 Task: In the  document editorial.rtf Download file as 'EPUB Publication' Share this file with 'softage.7@softage.net' Insert the command  Suggesting 
Action: Mouse moved to (58, 109)
Screenshot: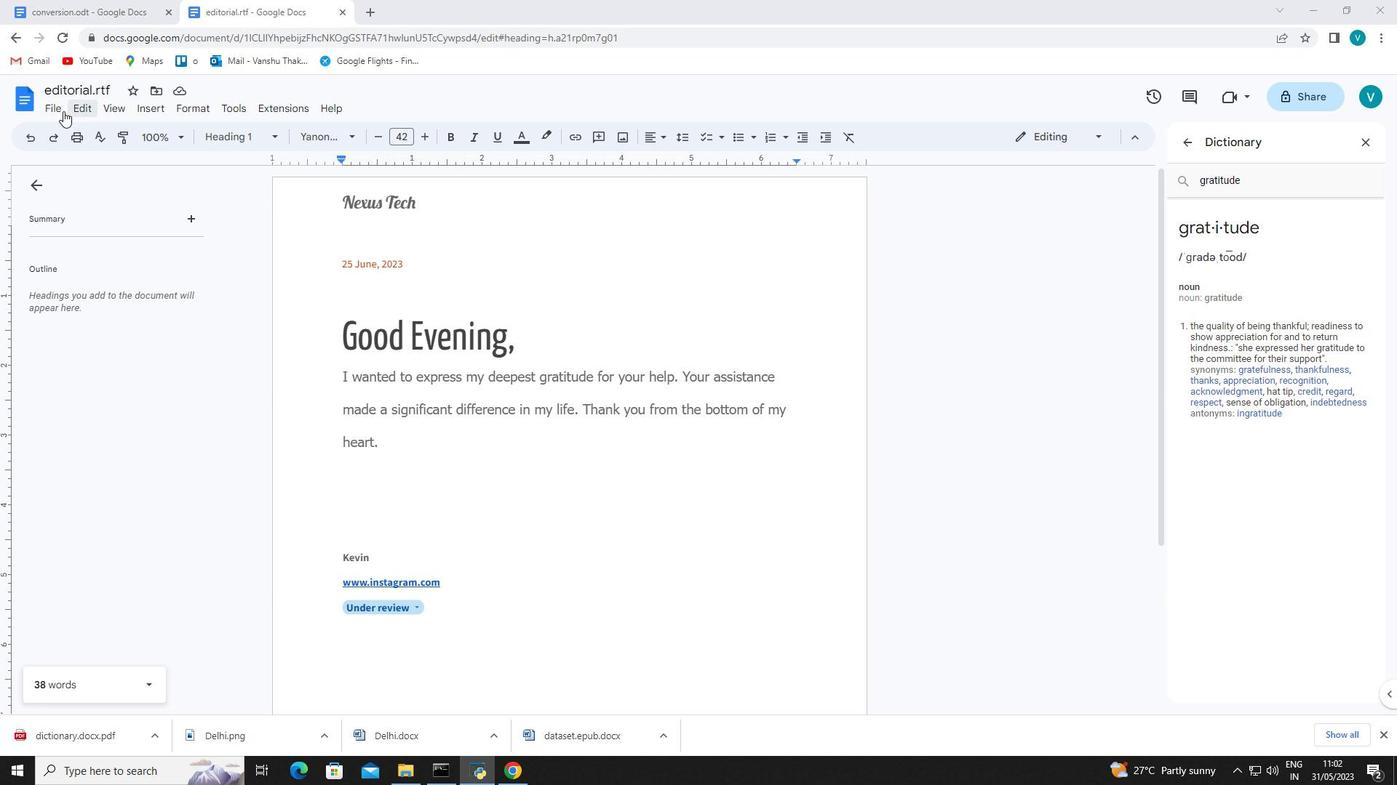 
Action: Mouse pressed left at (58, 109)
Screenshot: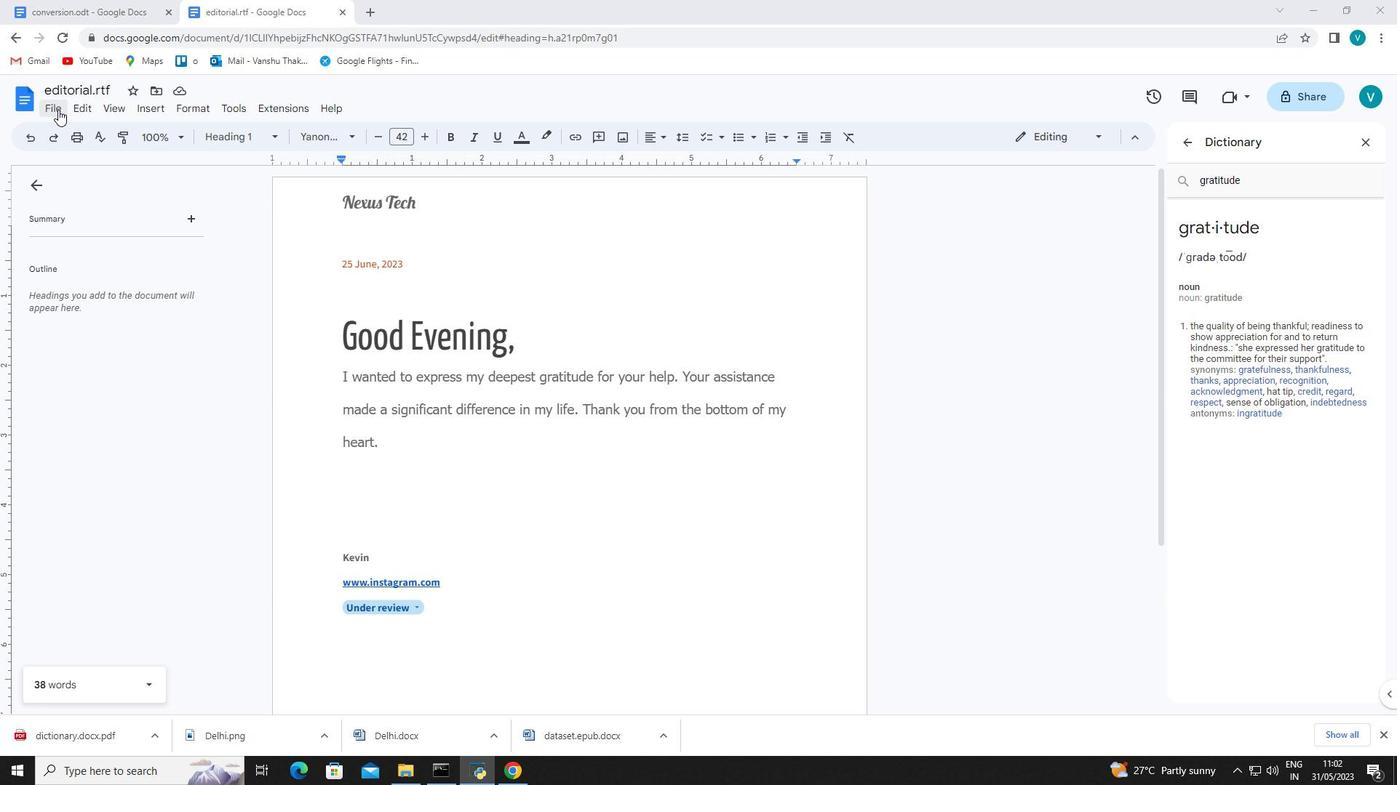 
Action: Mouse moved to (335, 404)
Screenshot: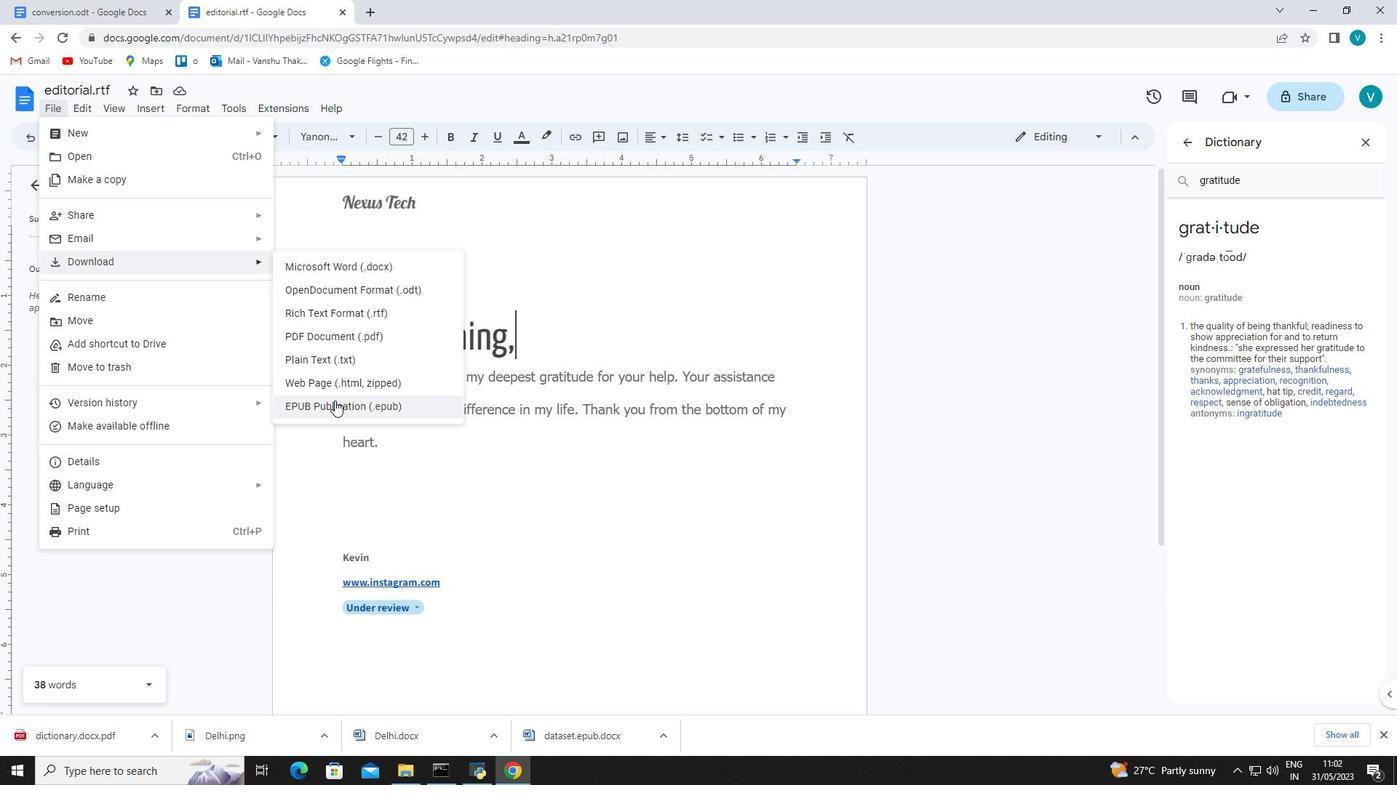
Action: Mouse pressed left at (335, 404)
Screenshot: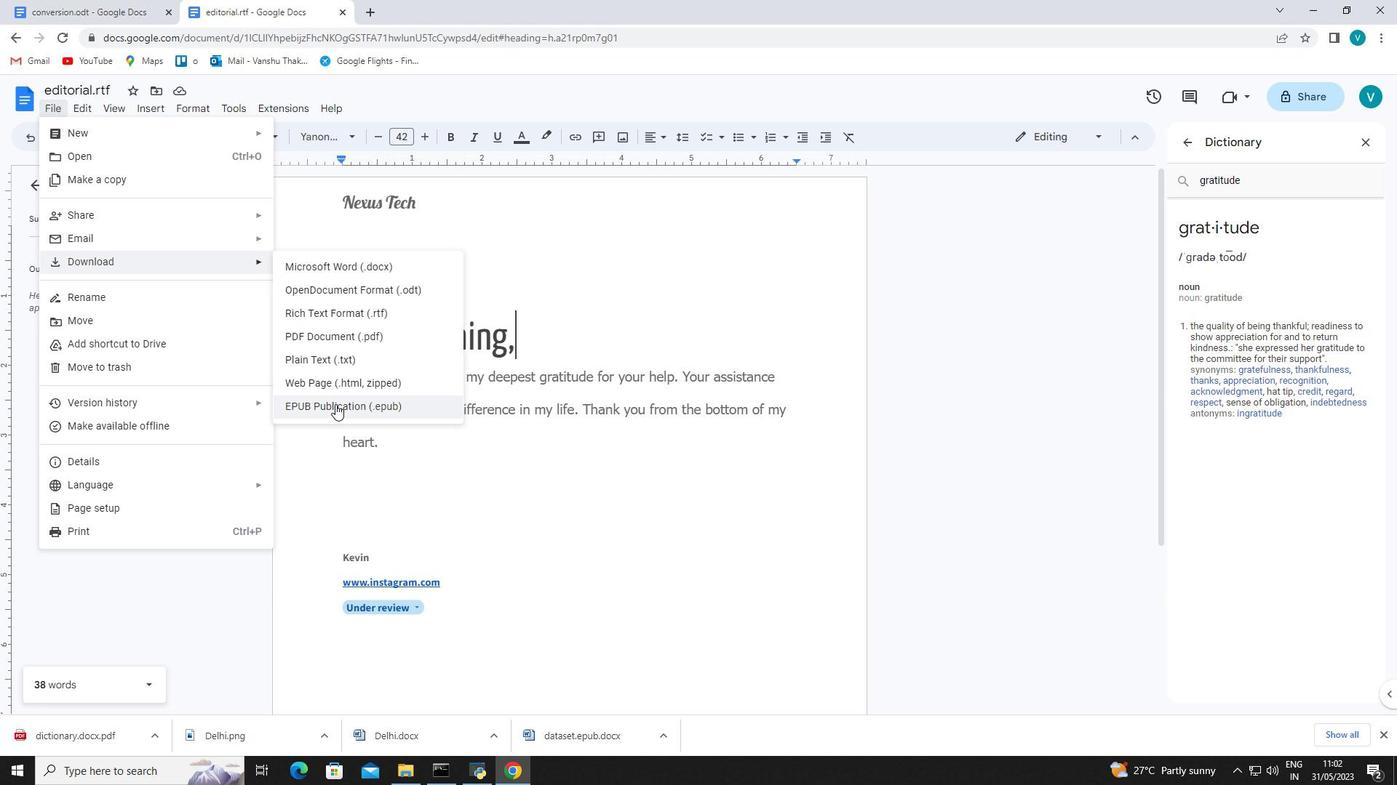 
Action: Mouse moved to (57, 113)
Screenshot: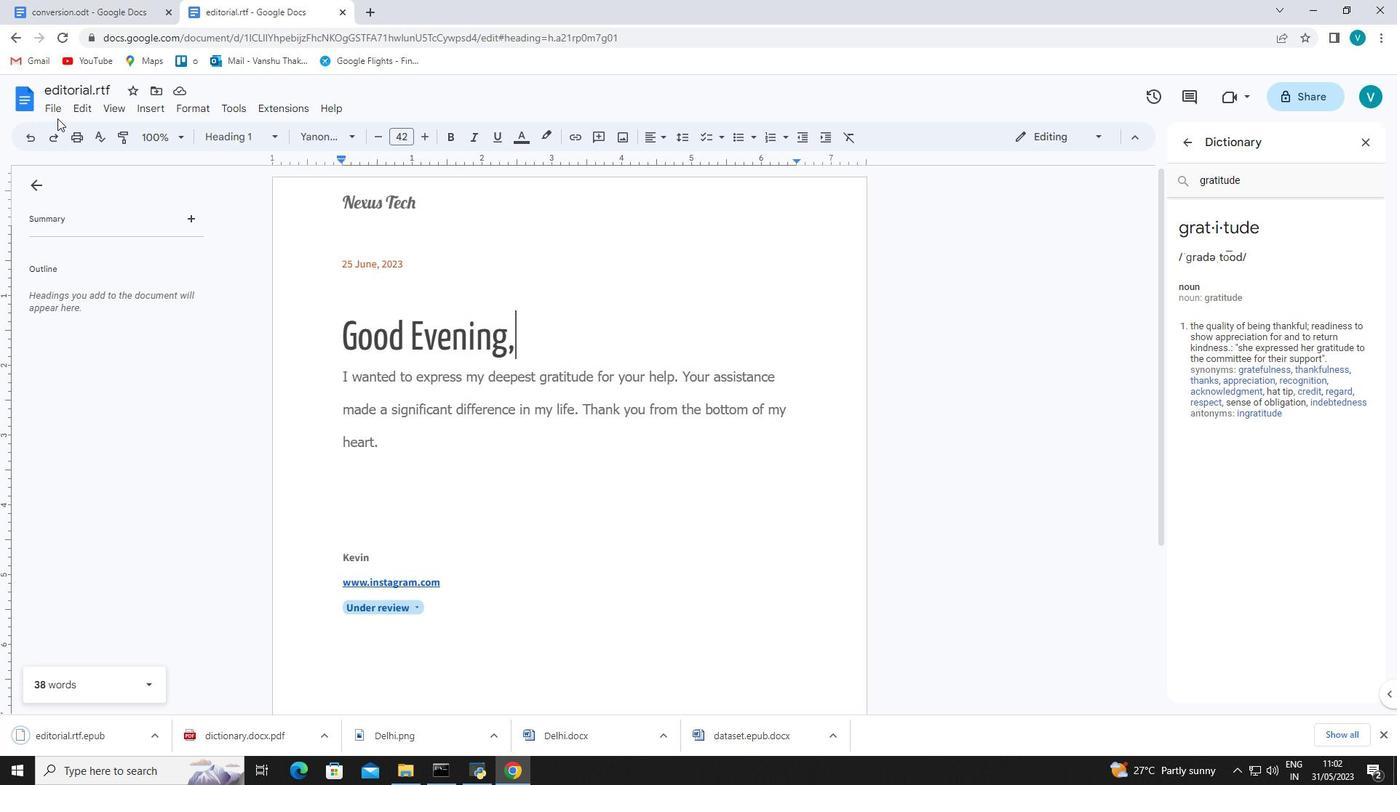
Action: Mouse pressed left at (57, 113)
Screenshot: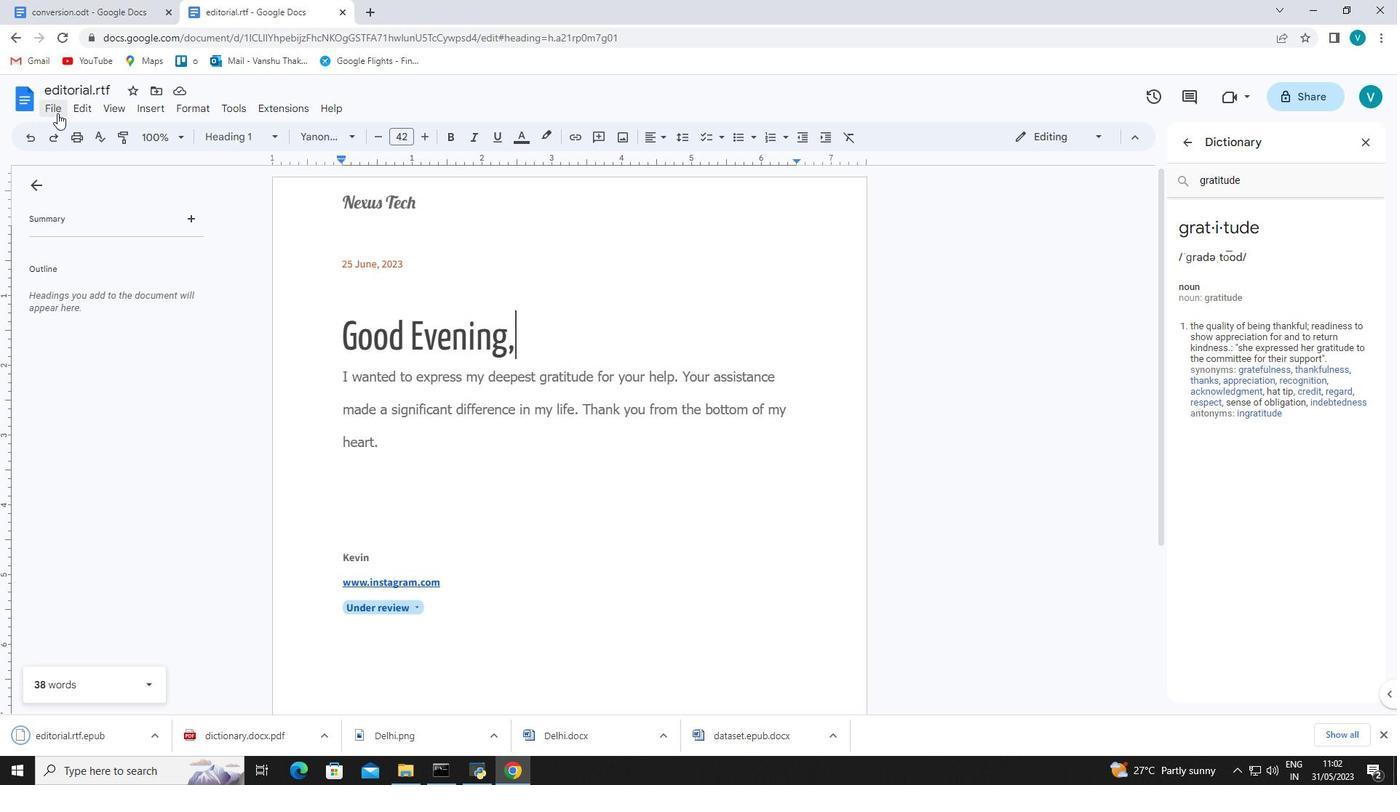 
Action: Mouse moved to (348, 226)
Screenshot: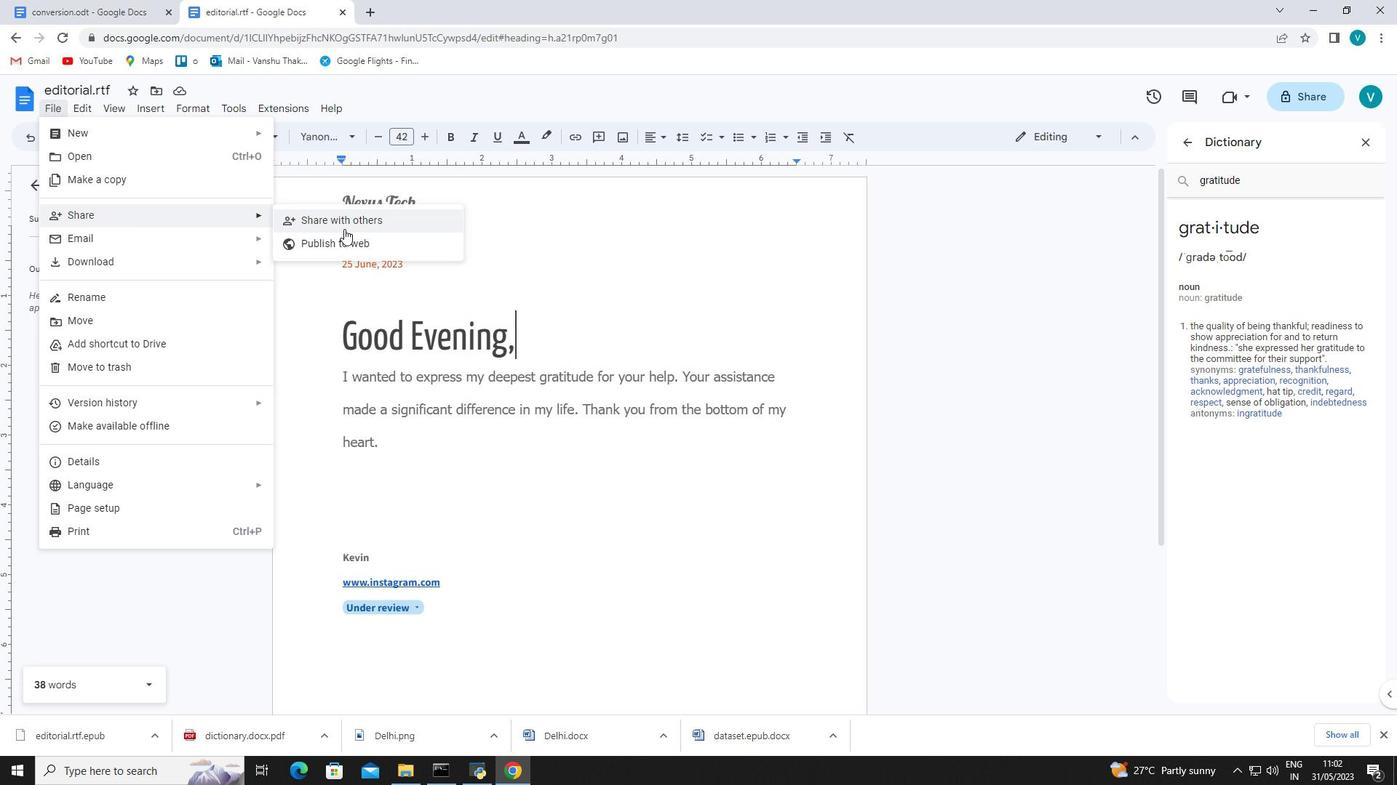 
Action: Mouse pressed left at (348, 226)
Screenshot: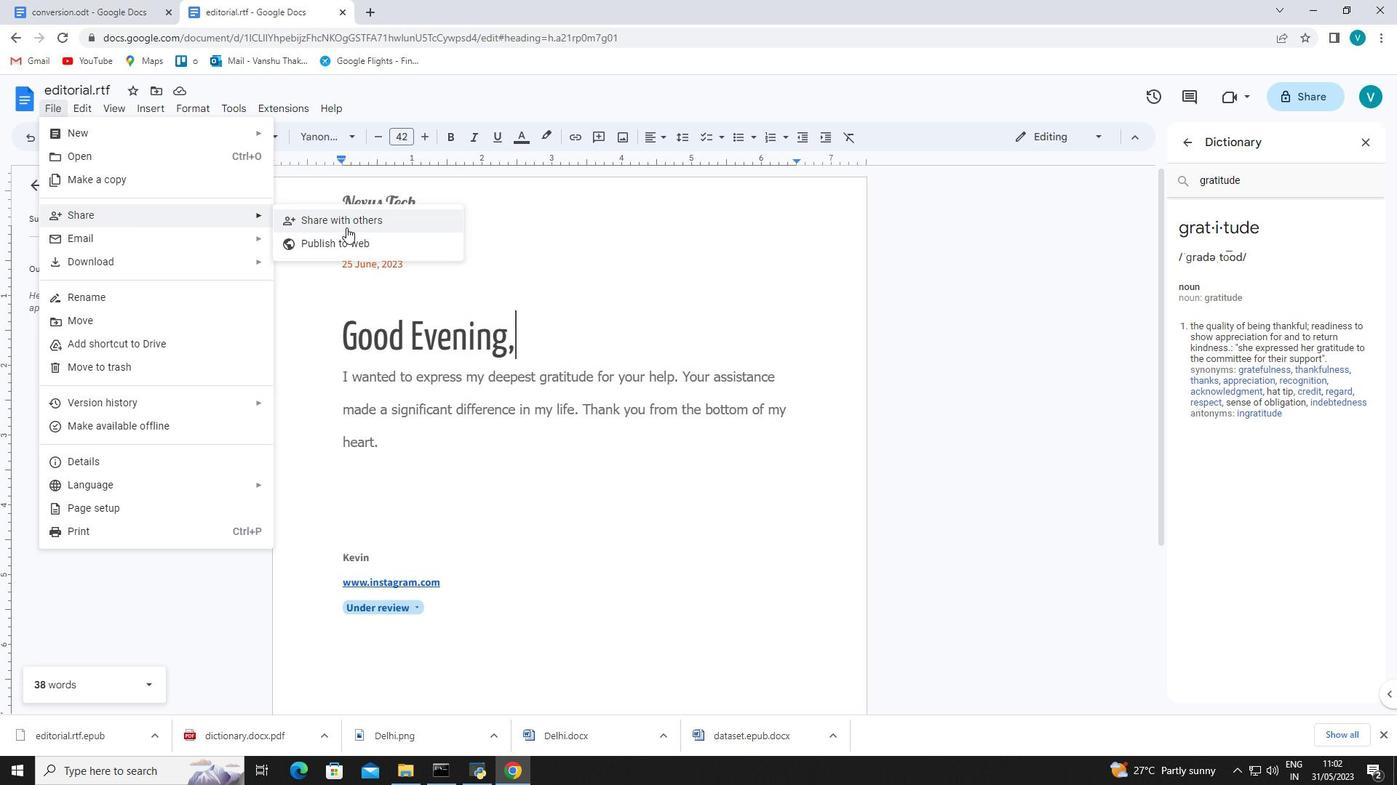 
Action: Mouse moved to (643, 317)
Screenshot: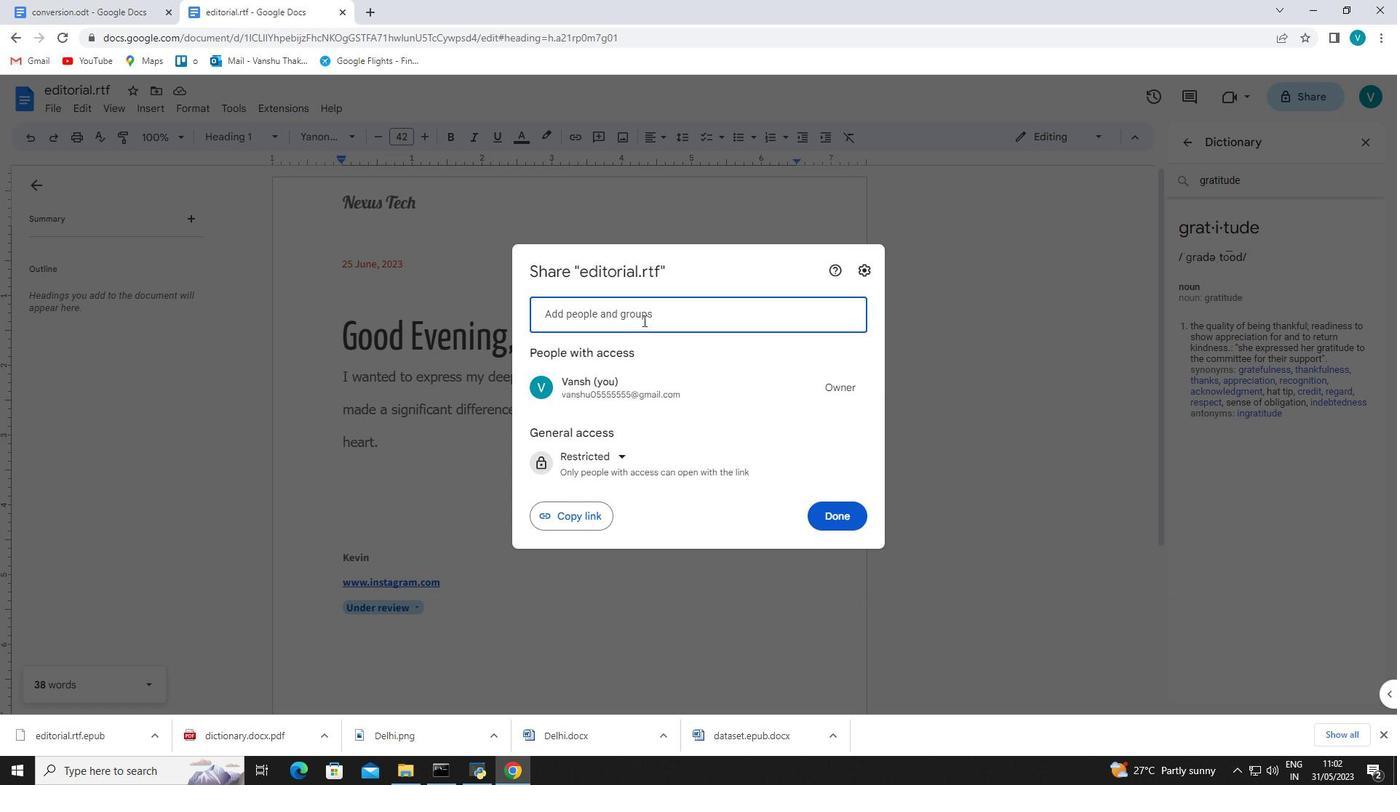 
Action: Mouse pressed left at (643, 317)
Screenshot: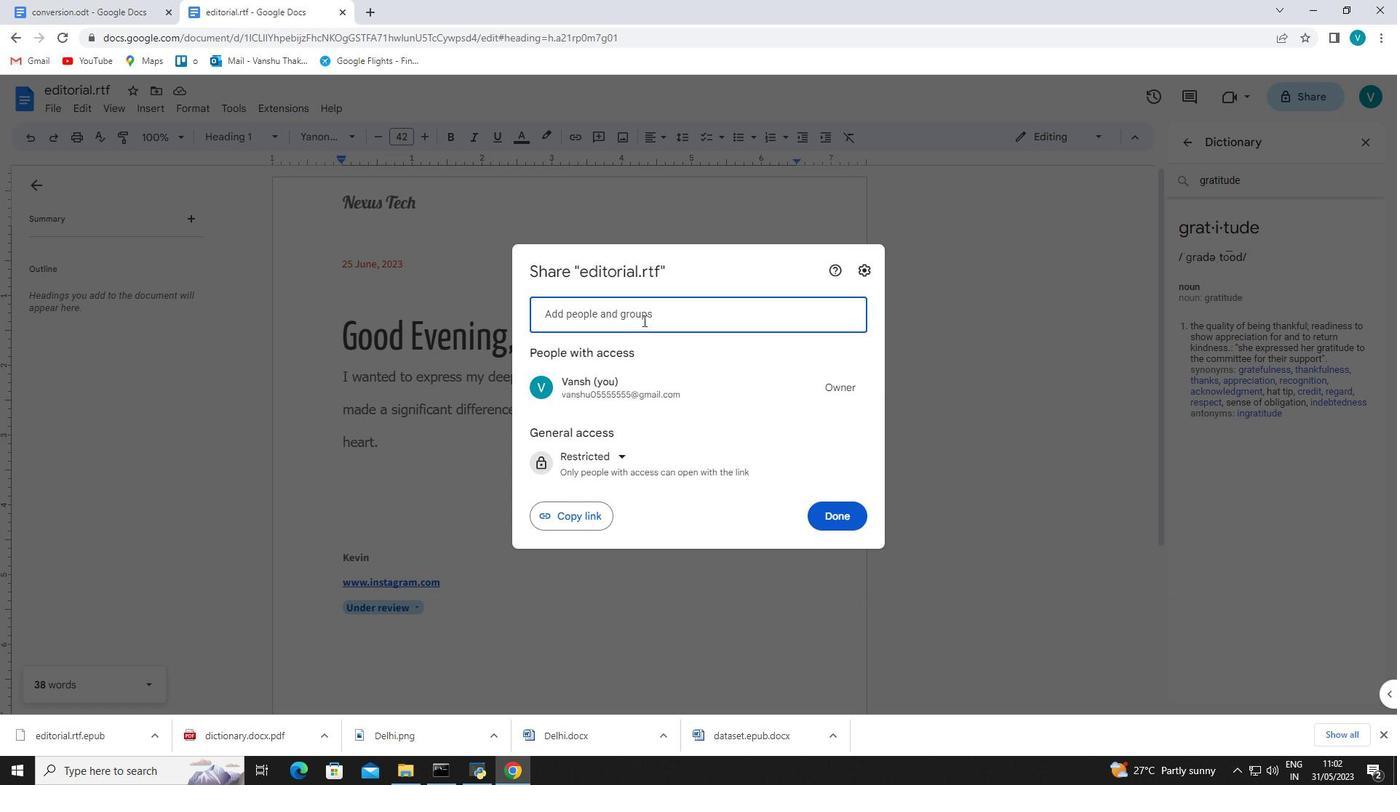 
Action: Mouse moved to (462, 227)
Screenshot: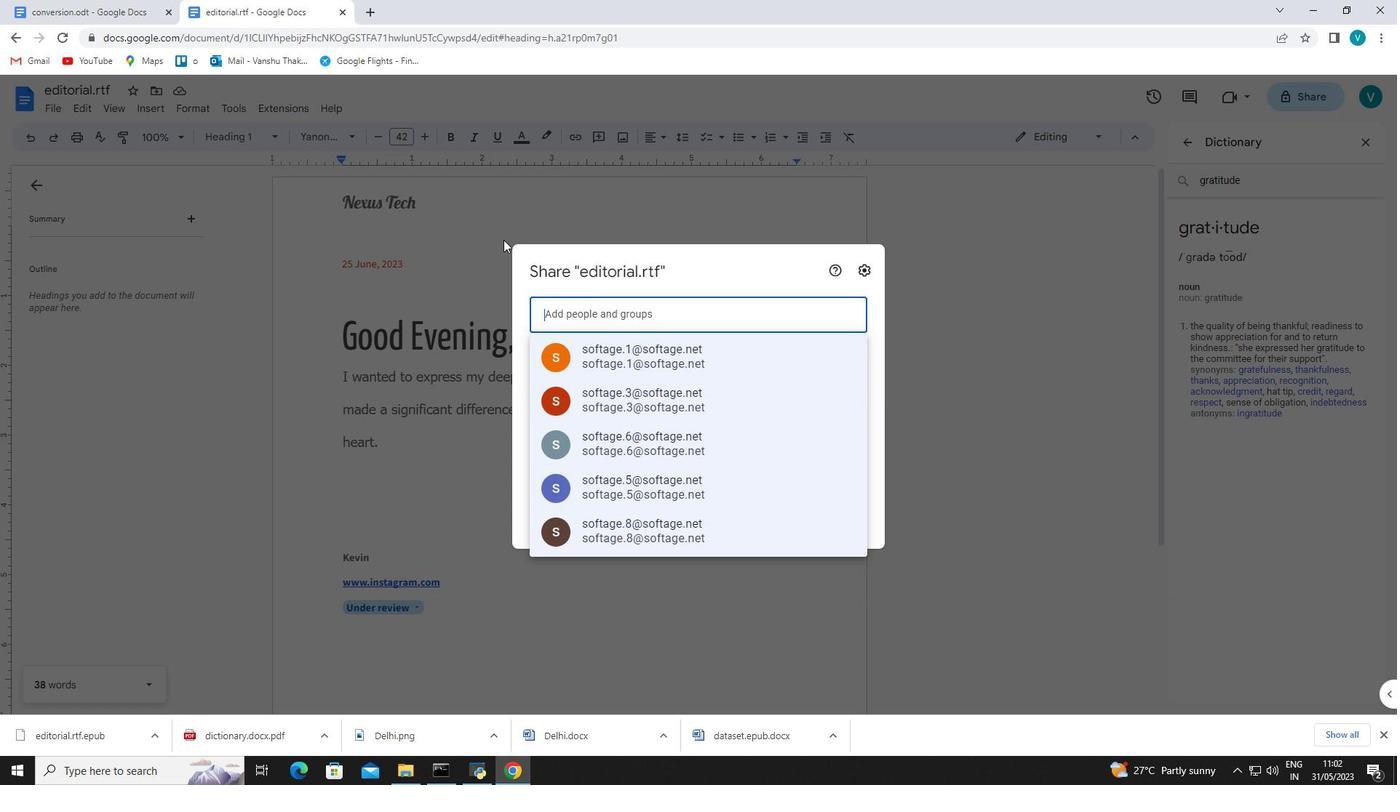
Action: Key pressed softage.7<Key.shift>@softage.net
Screenshot: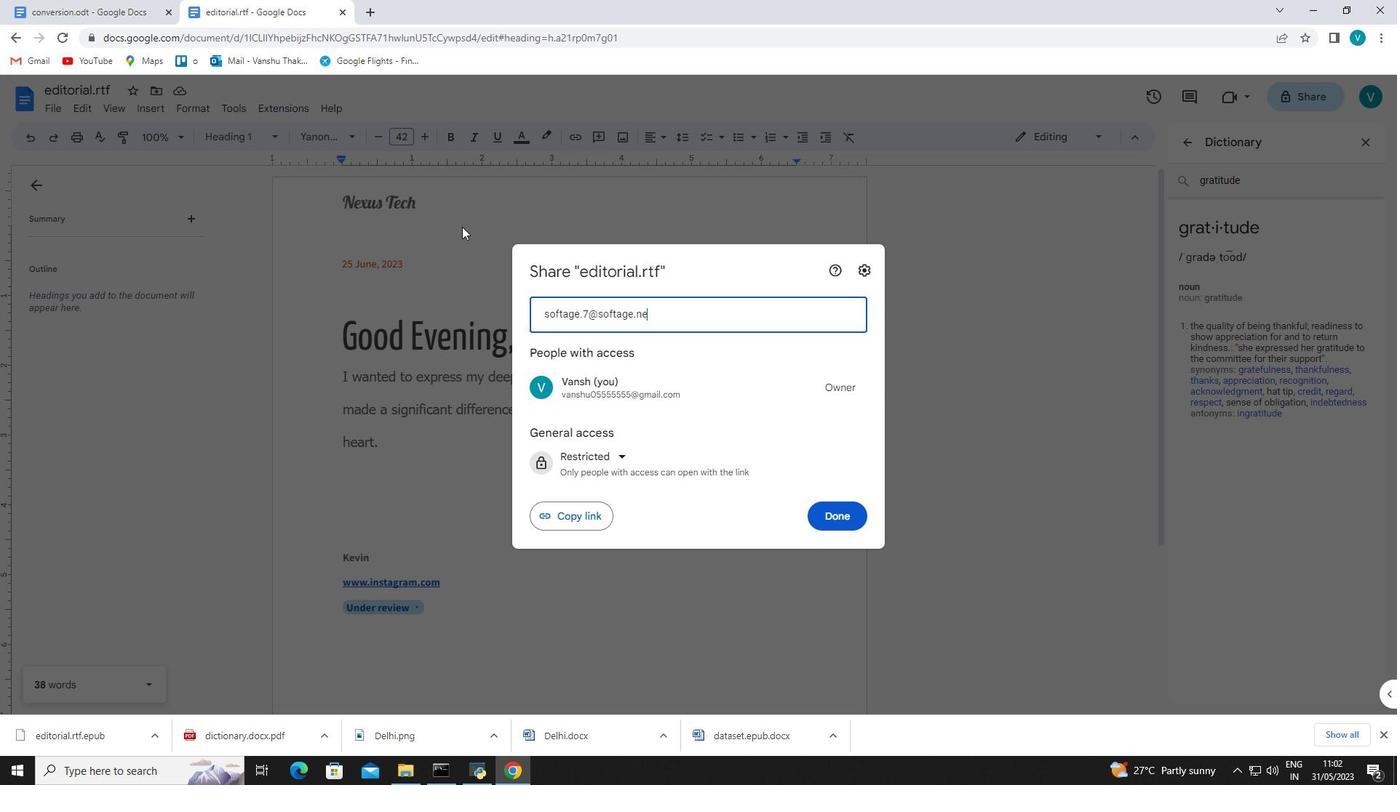 
Action: Mouse moved to (704, 347)
Screenshot: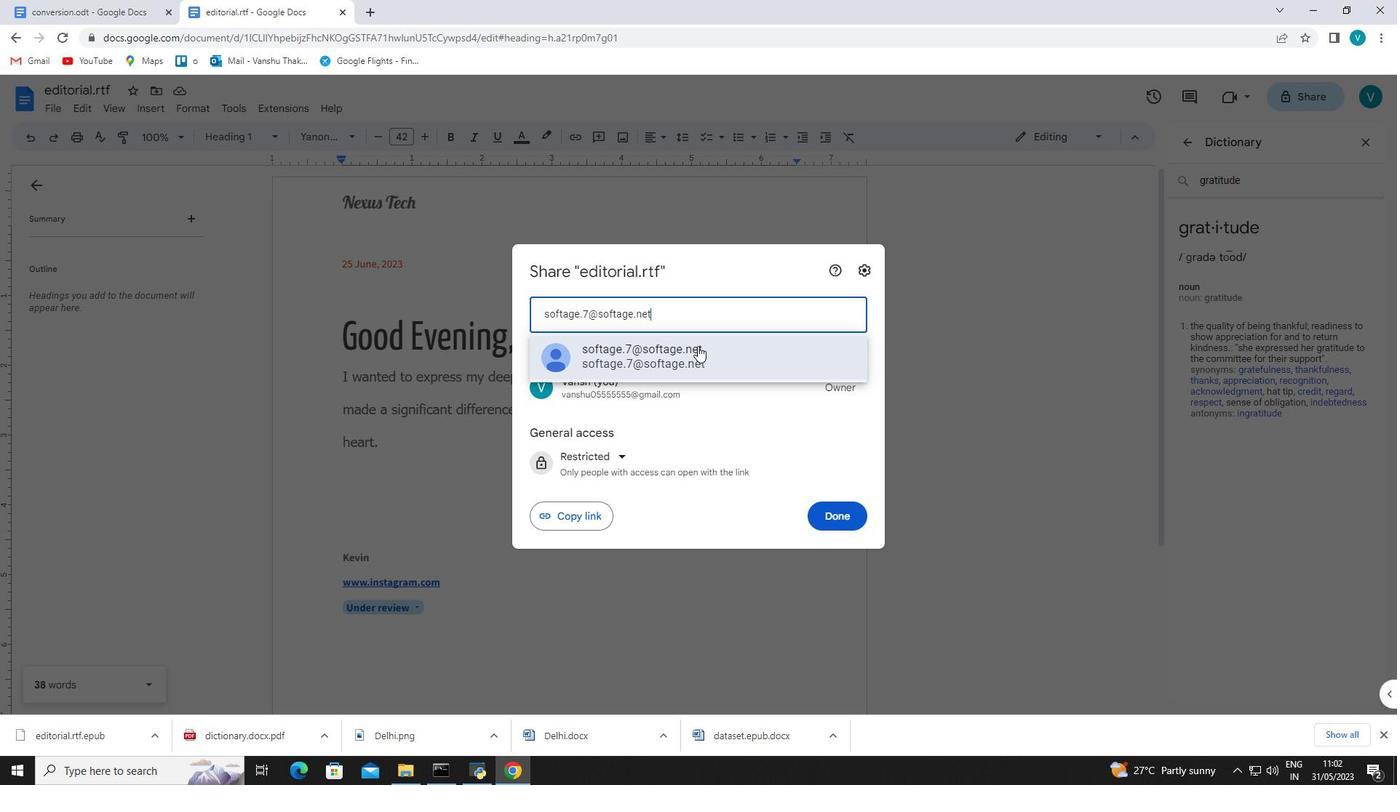 
Action: Mouse pressed left at (704, 347)
Screenshot: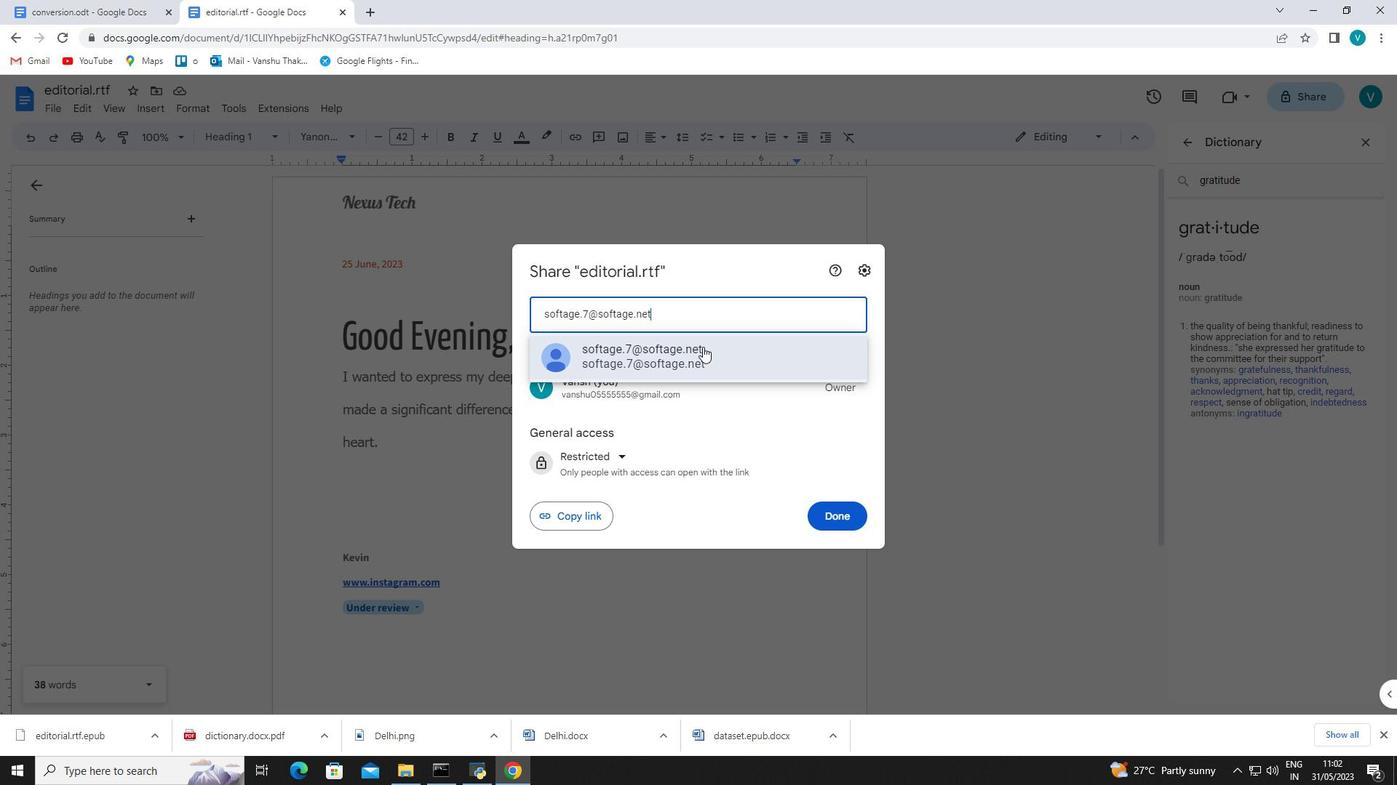 
Action: Mouse moved to (819, 497)
Screenshot: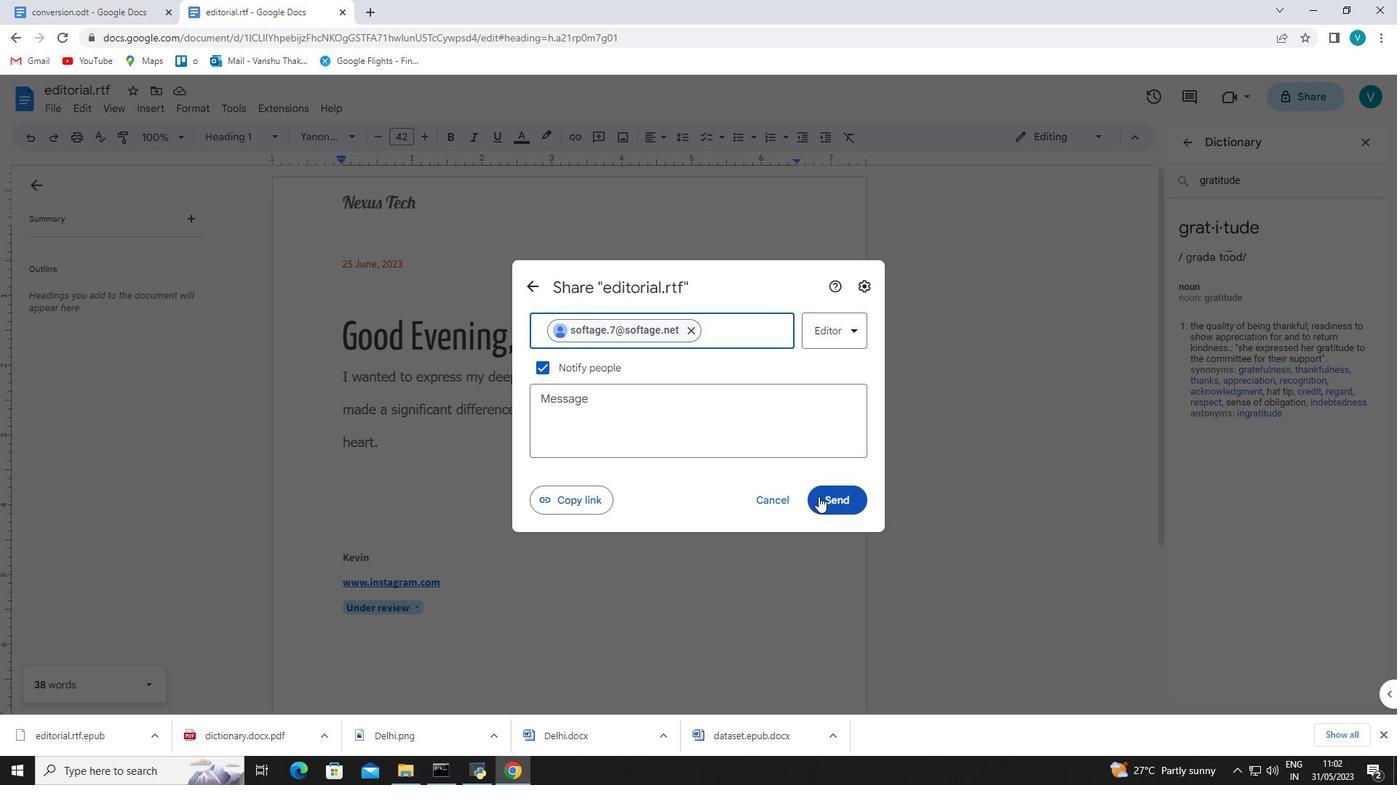 
Action: Mouse pressed left at (819, 497)
Screenshot: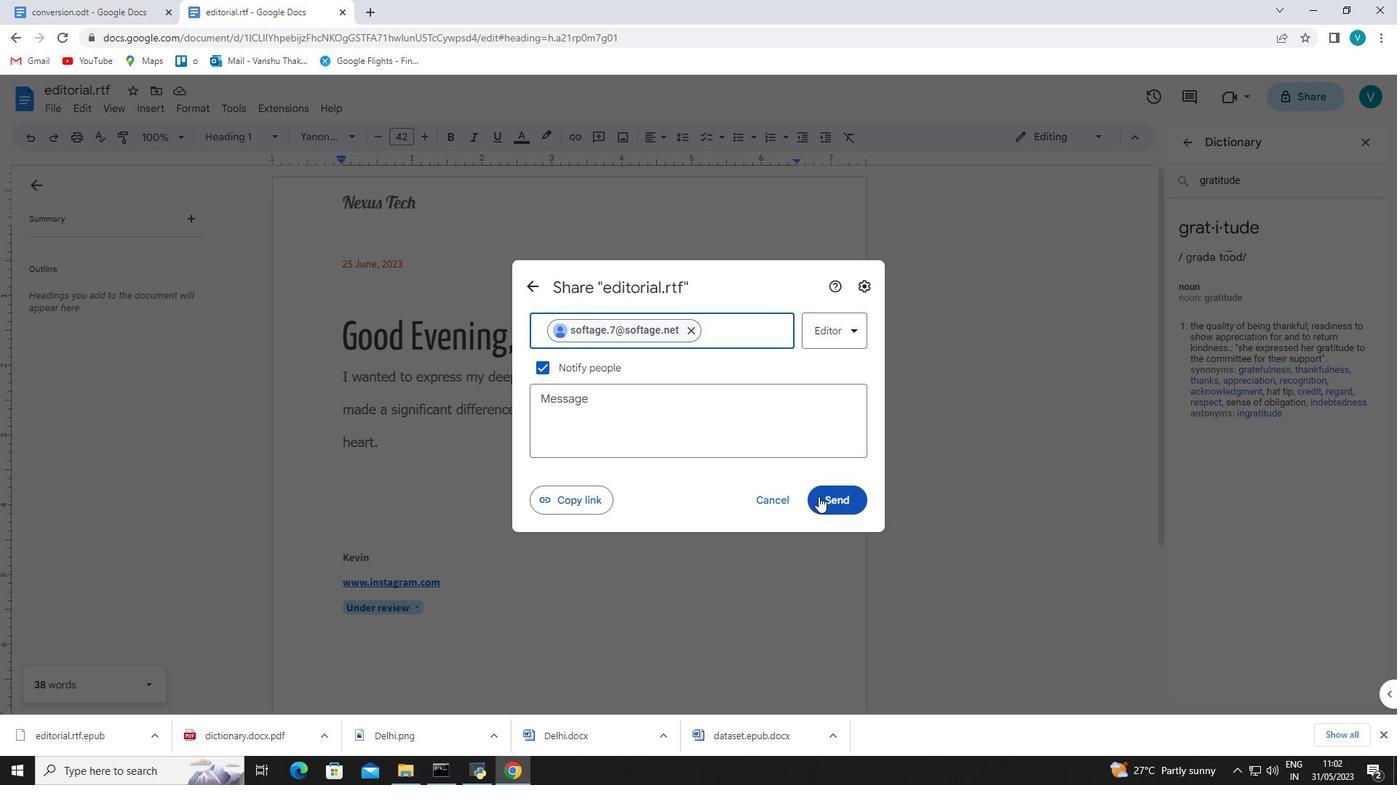 
Action: Mouse moved to (1065, 143)
Screenshot: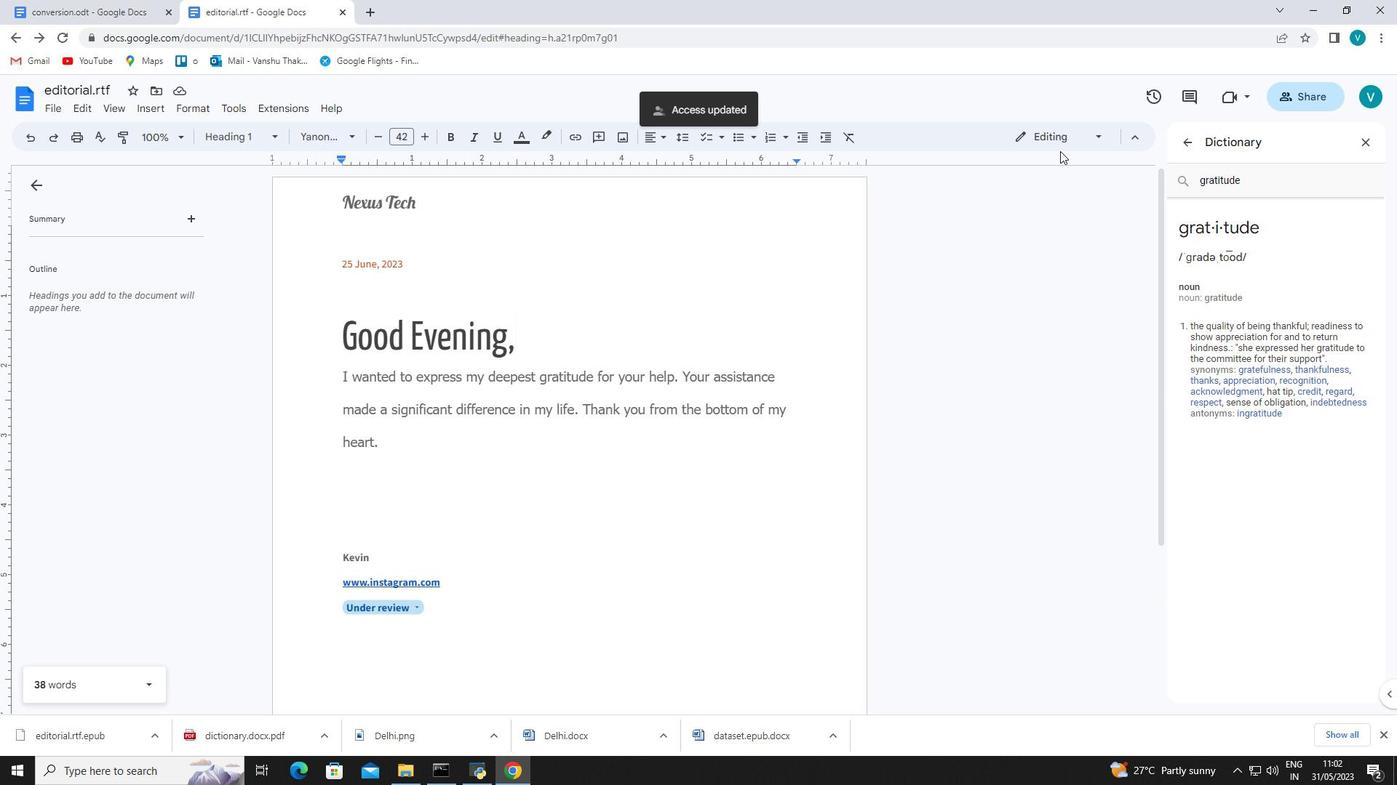 
Action: Mouse pressed left at (1065, 143)
Screenshot: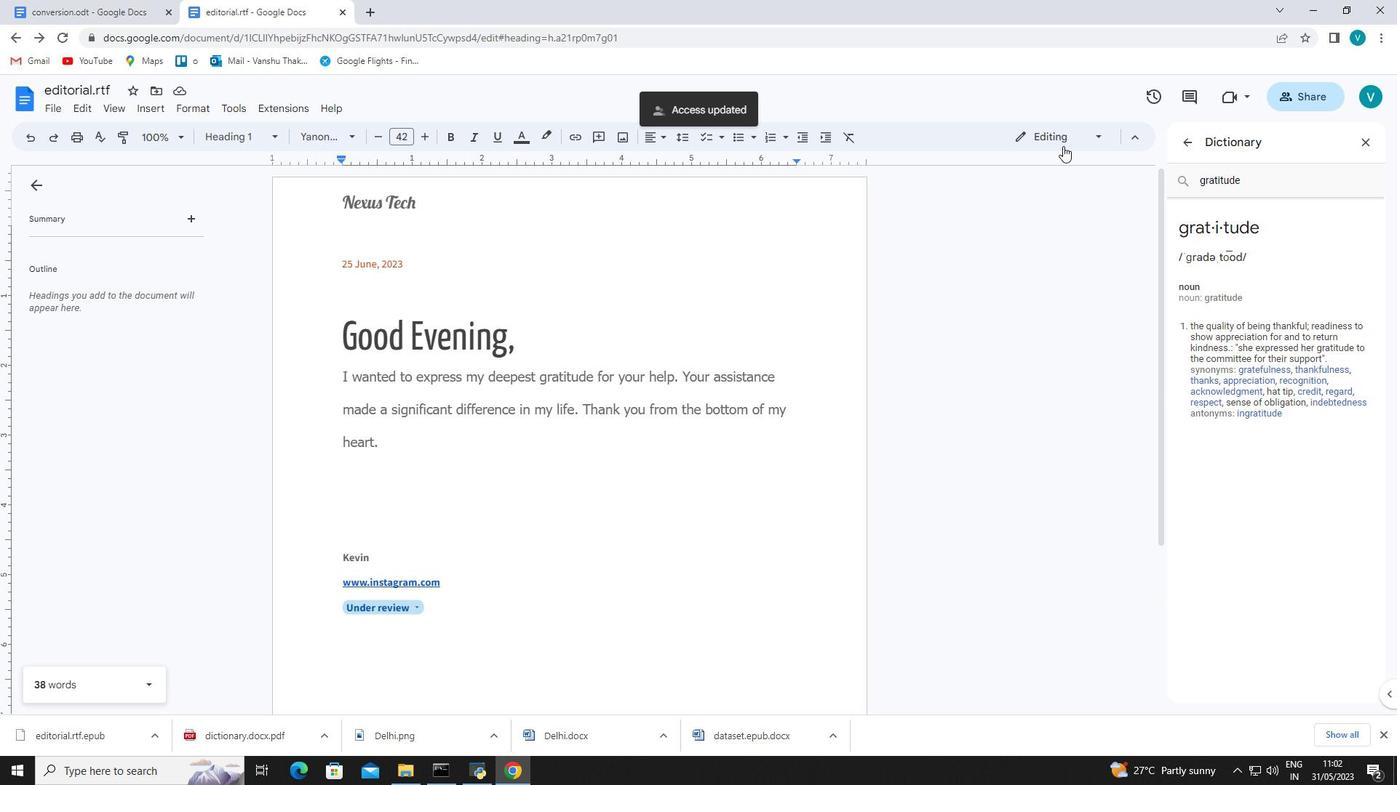 
Action: Mouse moved to (1063, 197)
Screenshot: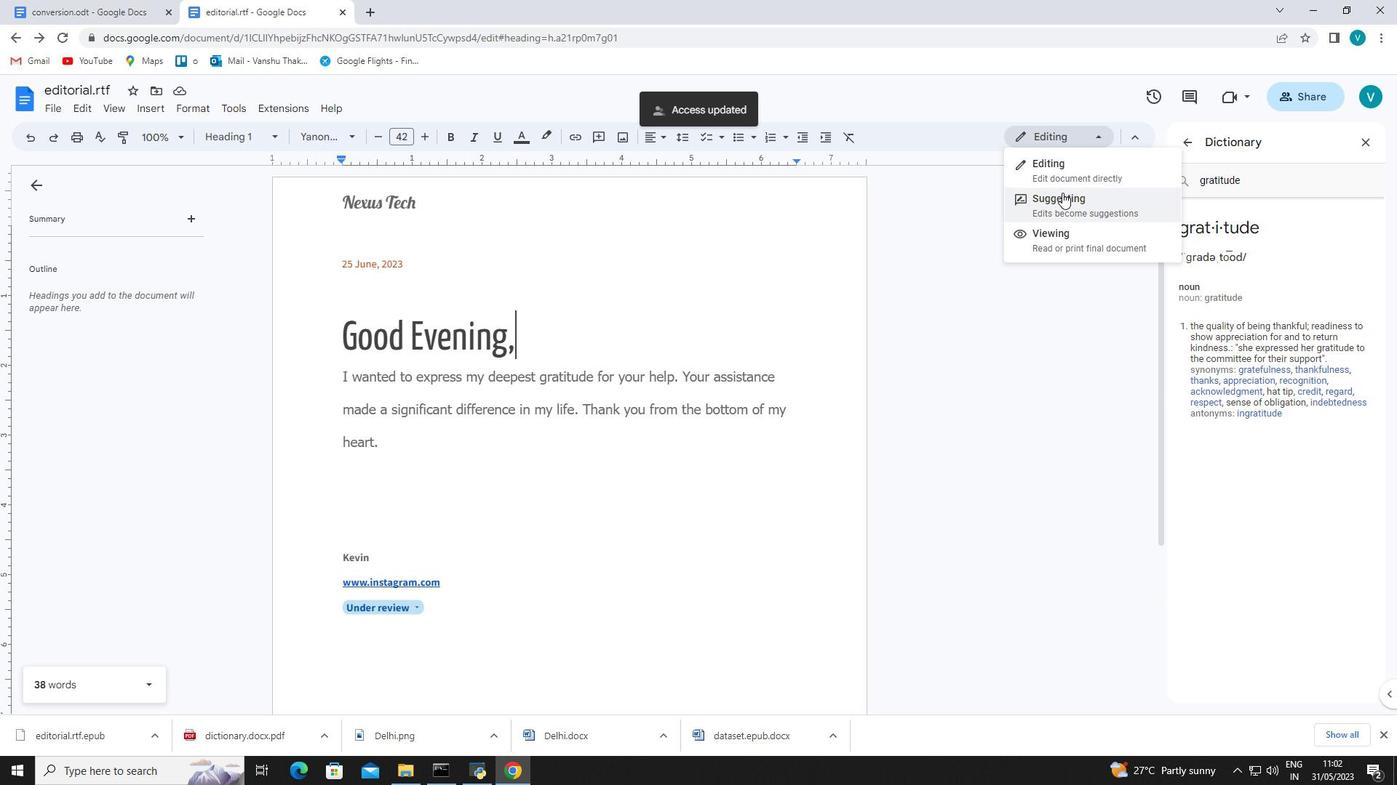
Action: Mouse pressed left at (1063, 197)
Screenshot: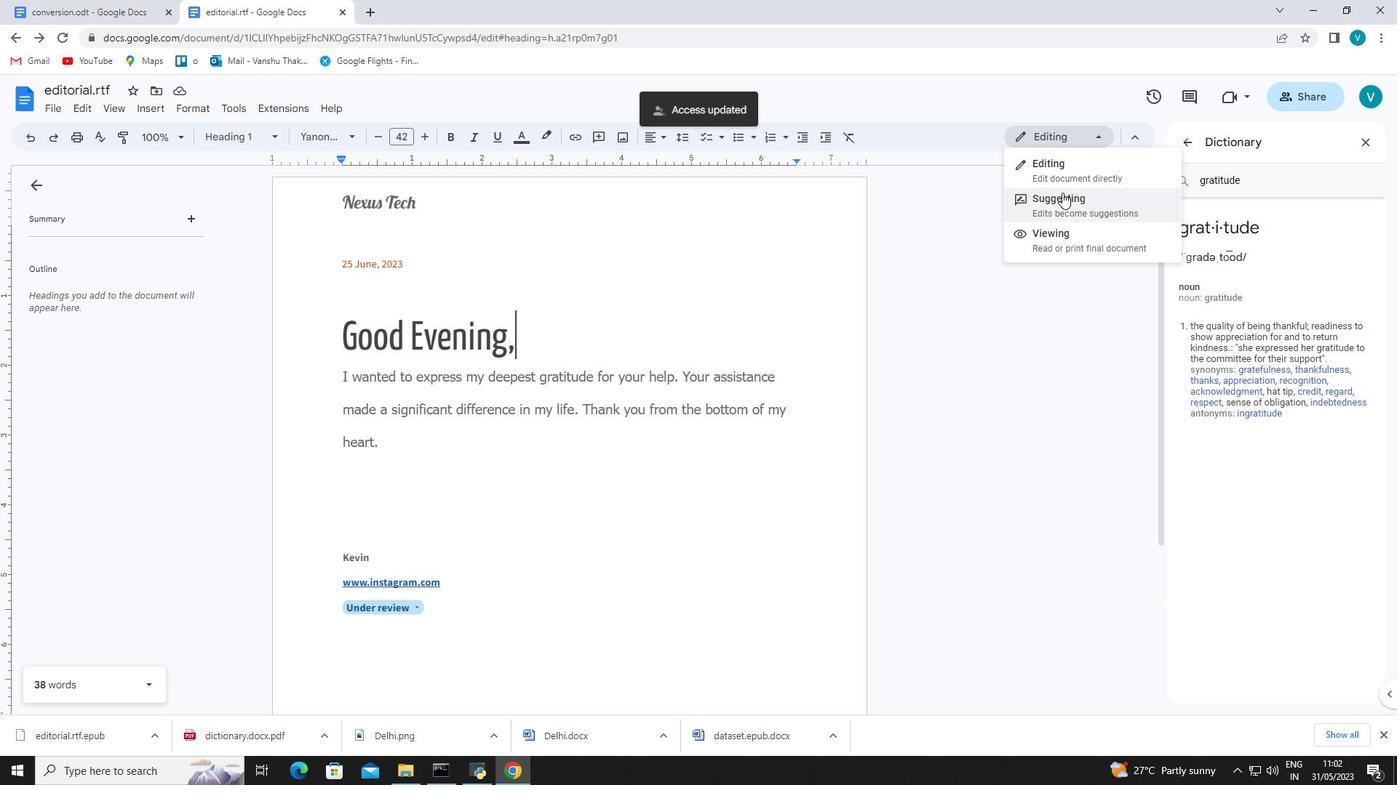 
Action: Mouse moved to (942, 159)
Screenshot: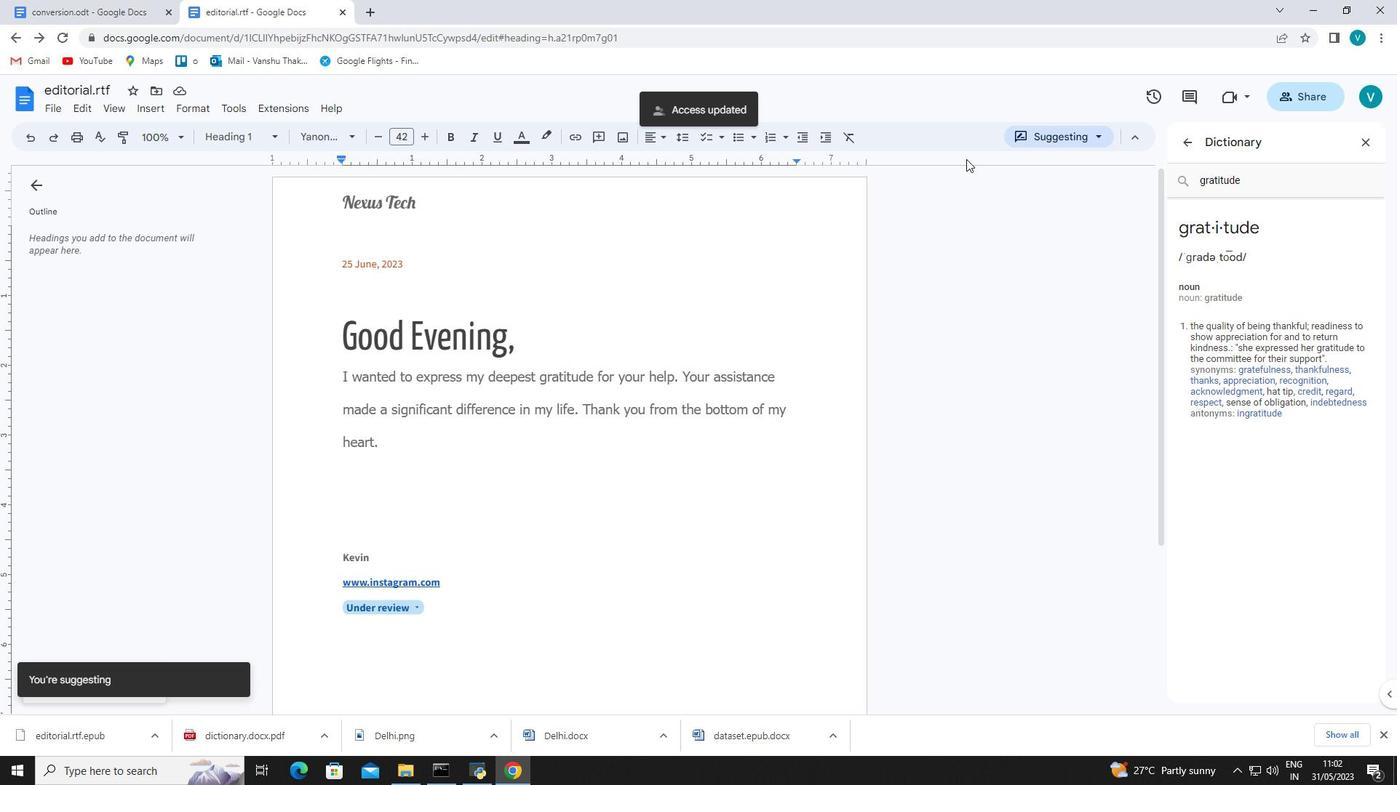 
